 Task: Use Door Metal Squeak Effect in this video Movie B.mp4
Action: Mouse moved to (317, 128)
Screenshot: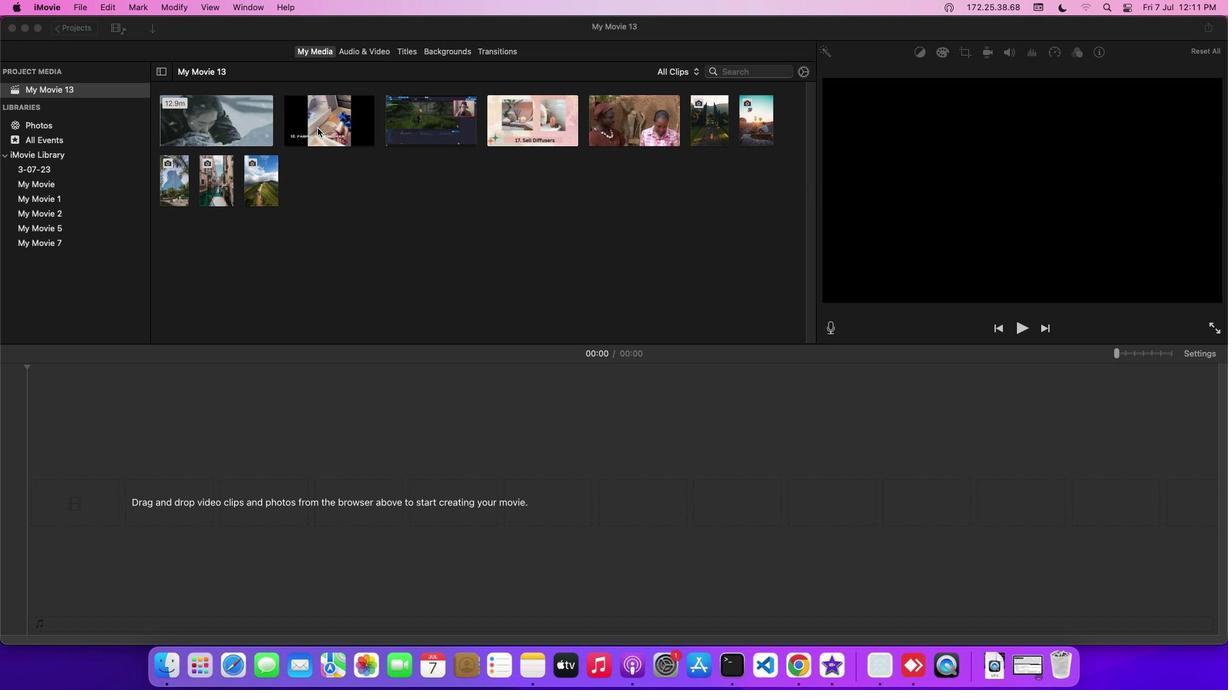 
Action: Mouse pressed left at (317, 128)
Screenshot: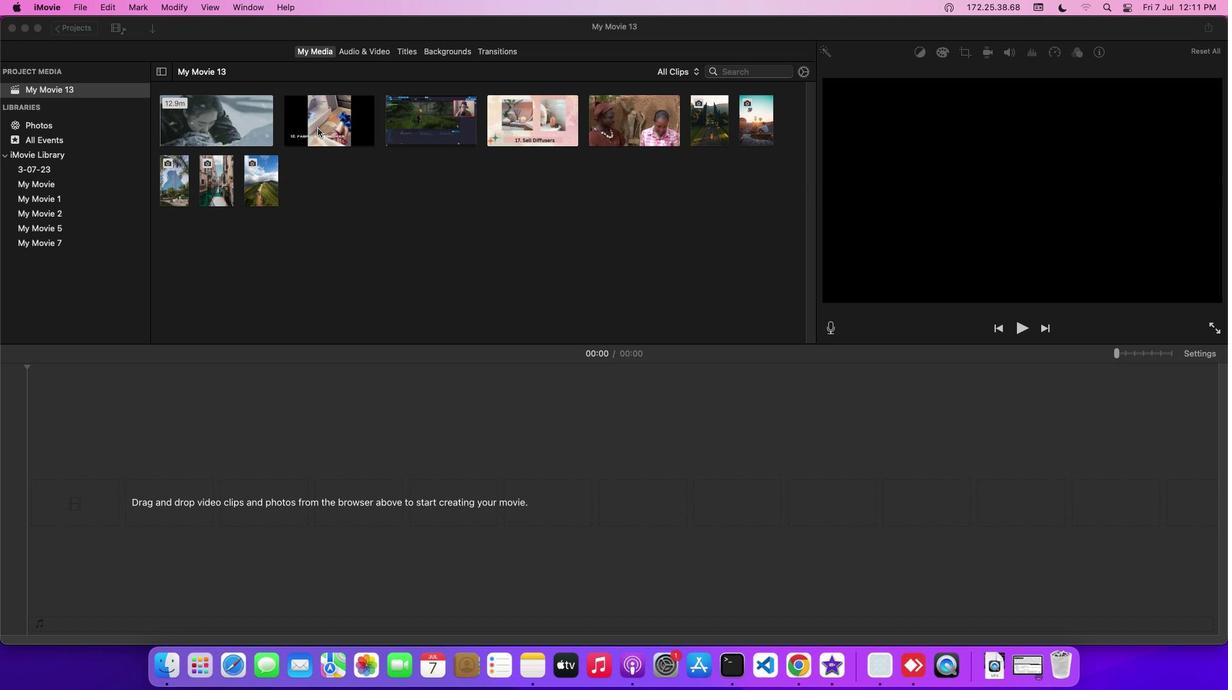 
Action: Mouse pressed left at (317, 128)
Screenshot: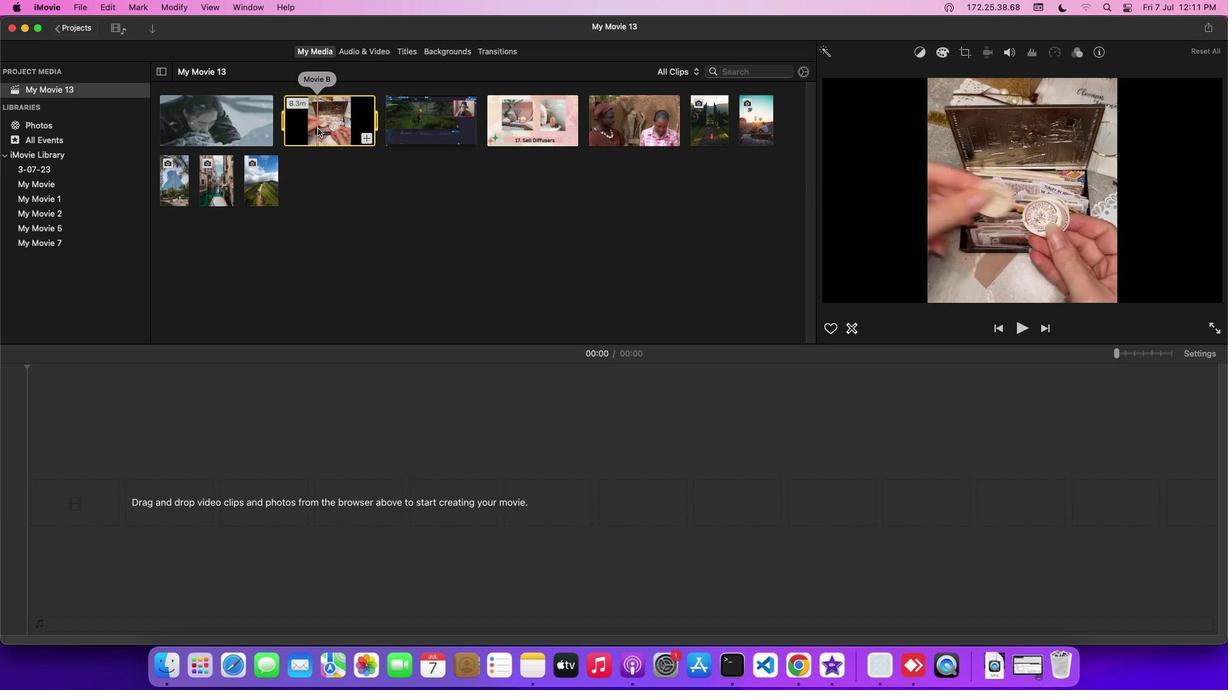 
Action: Mouse moved to (368, 51)
Screenshot: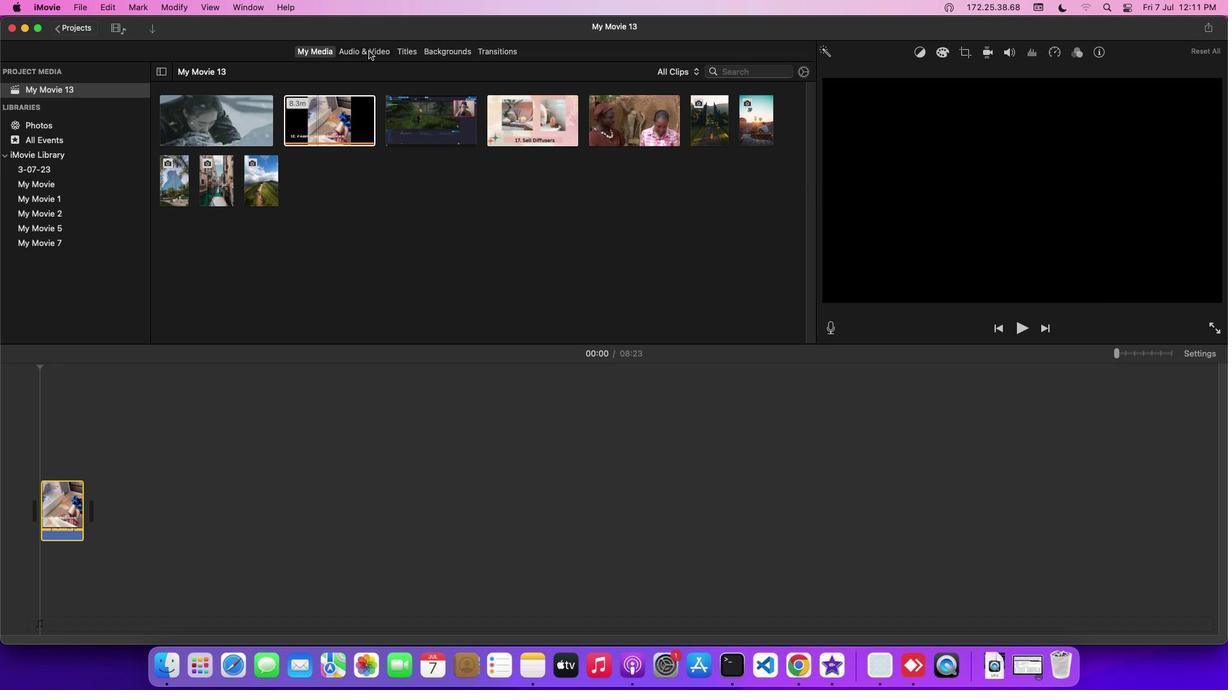 
Action: Mouse pressed left at (368, 51)
Screenshot: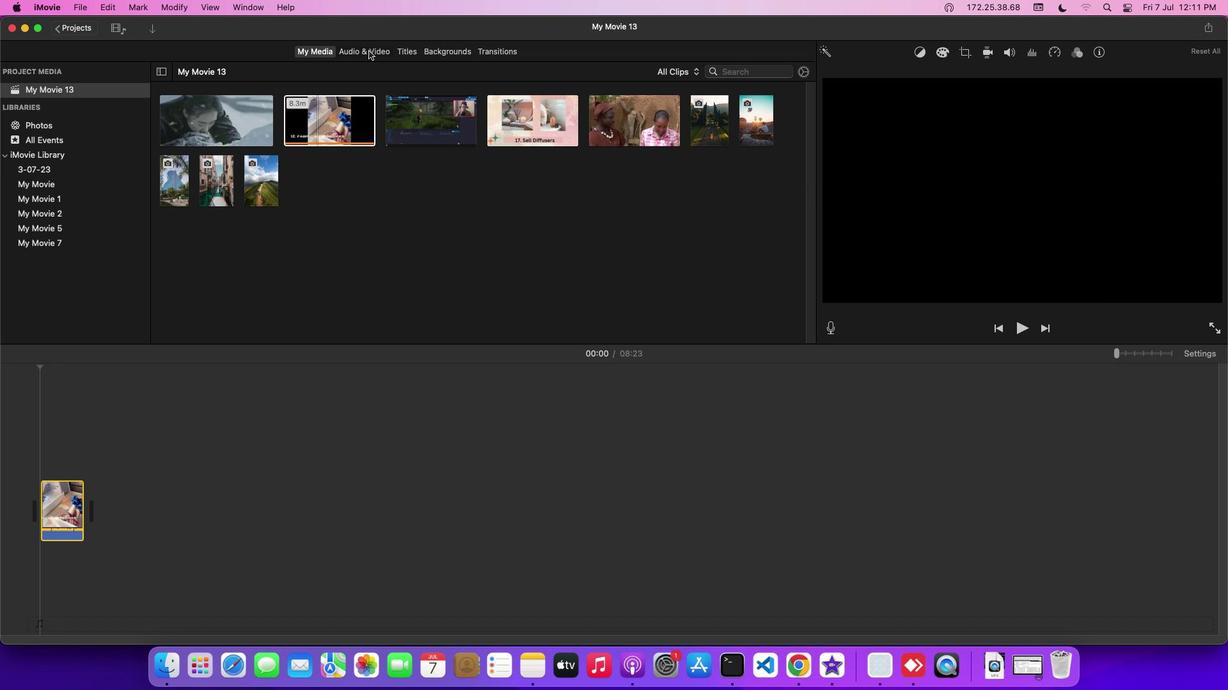 
Action: Mouse moved to (72, 125)
Screenshot: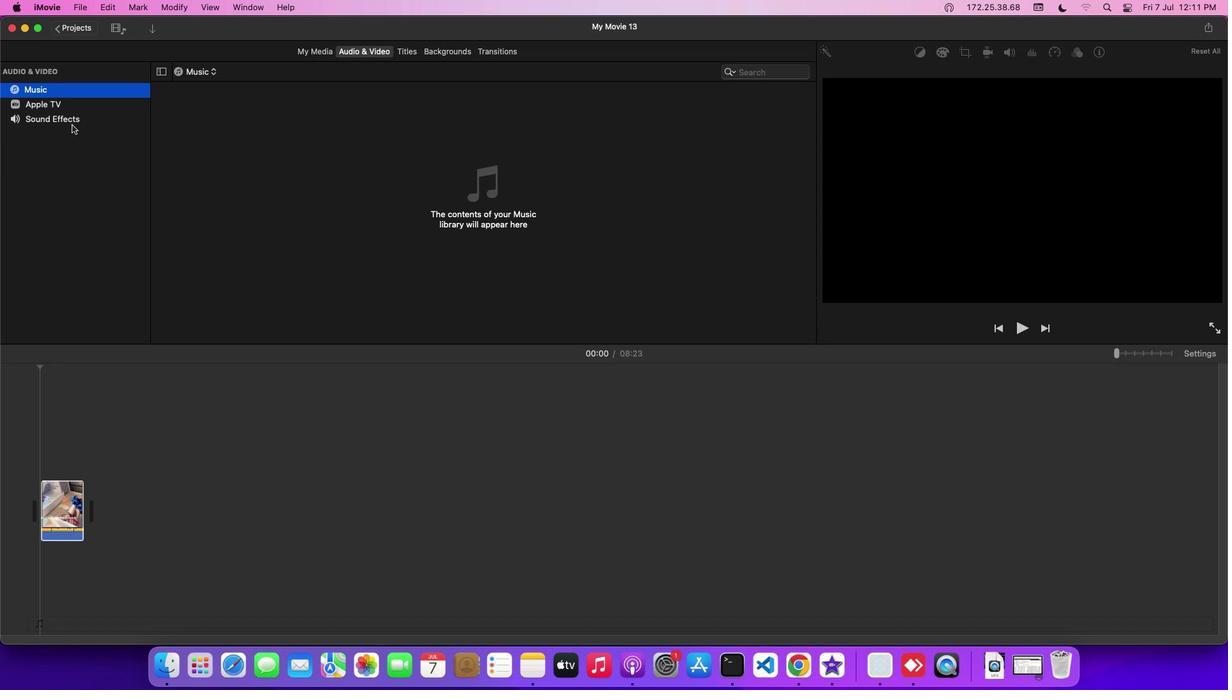 
Action: Mouse pressed left at (72, 125)
Screenshot: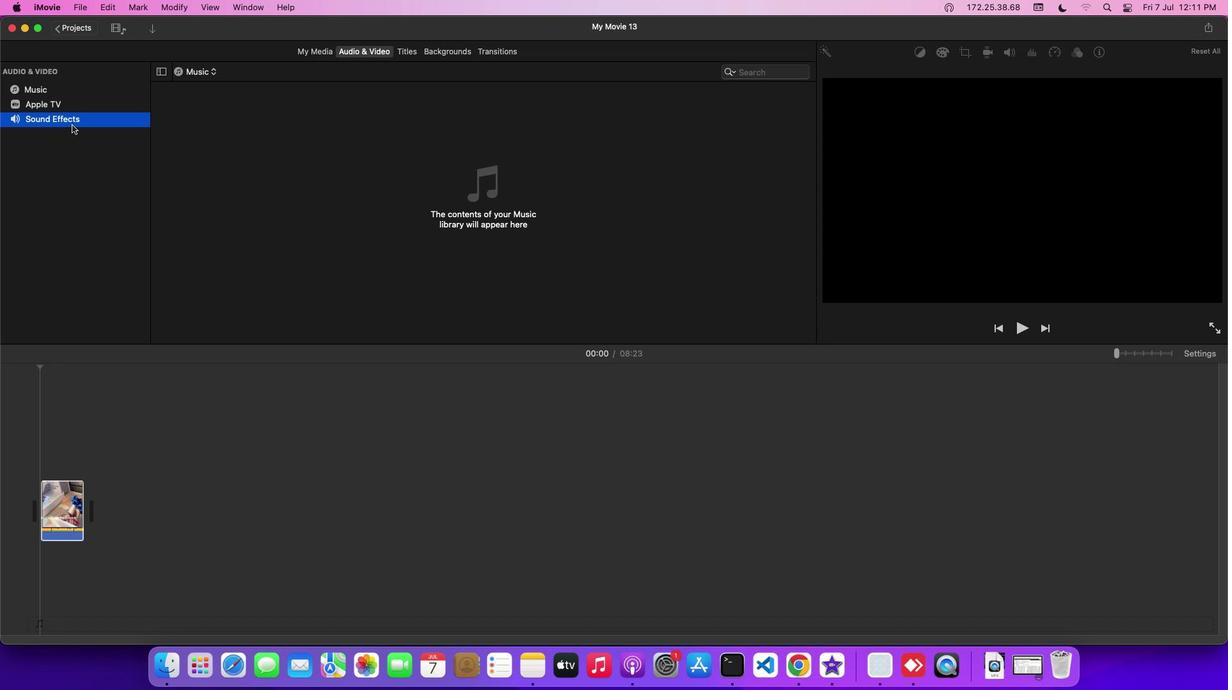 
Action: Mouse moved to (208, 251)
Screenshot: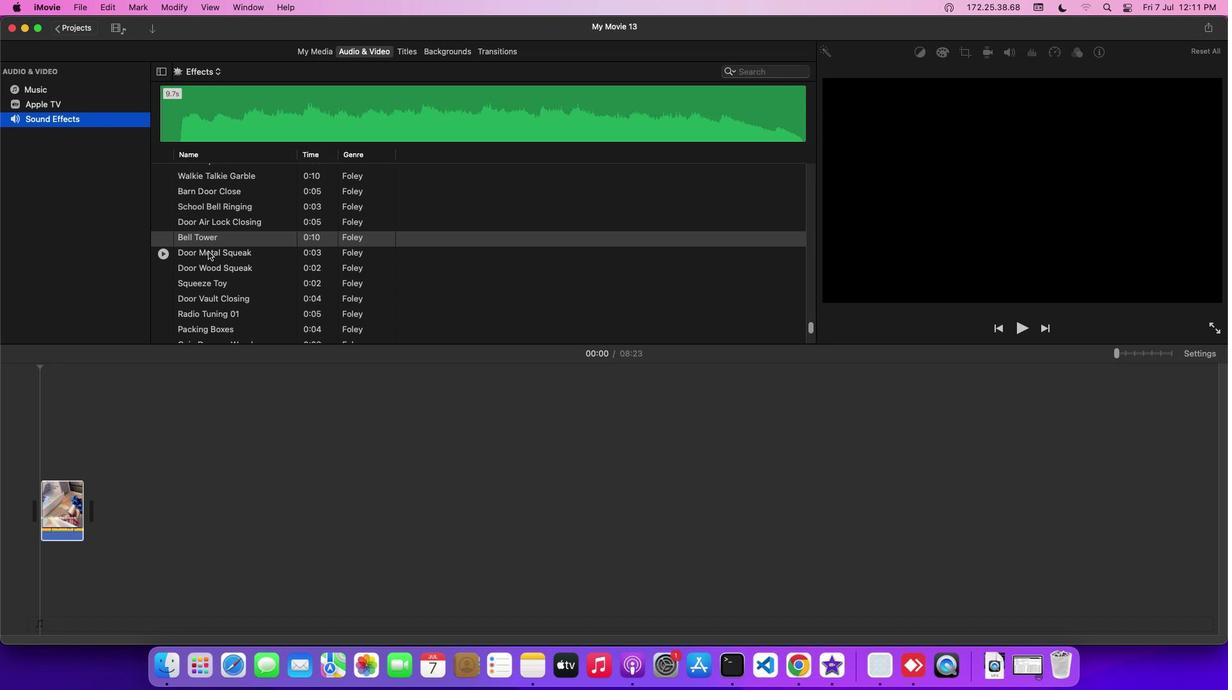 
Action: Mouse pressed left at (208, 251)
Screenshot: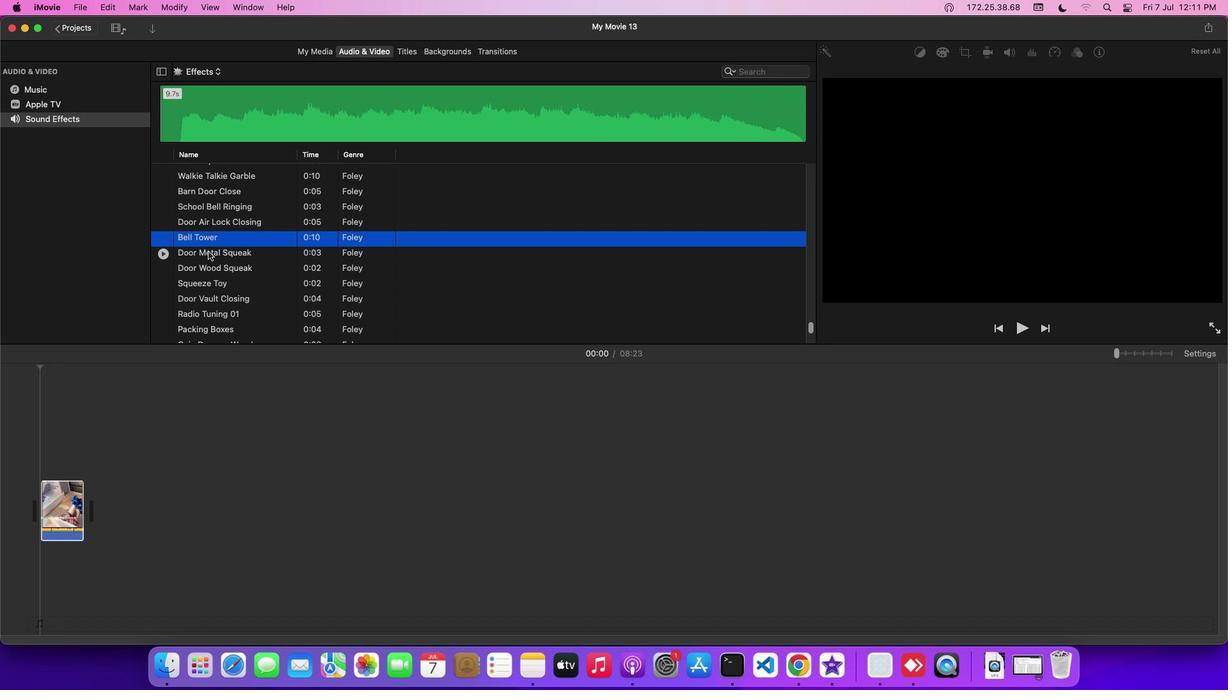 
Action: Mouse moved to (204, 252)
Screenshot: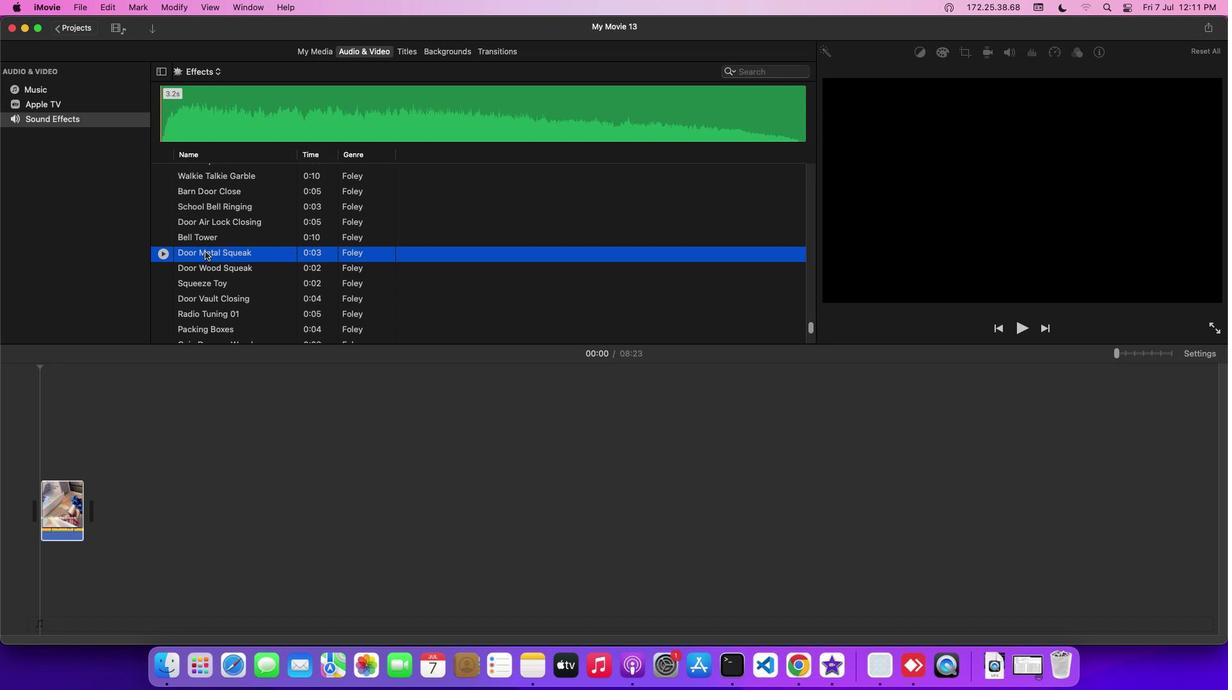 
Action: Mouse pressed left at (204, 252)
Screenshot: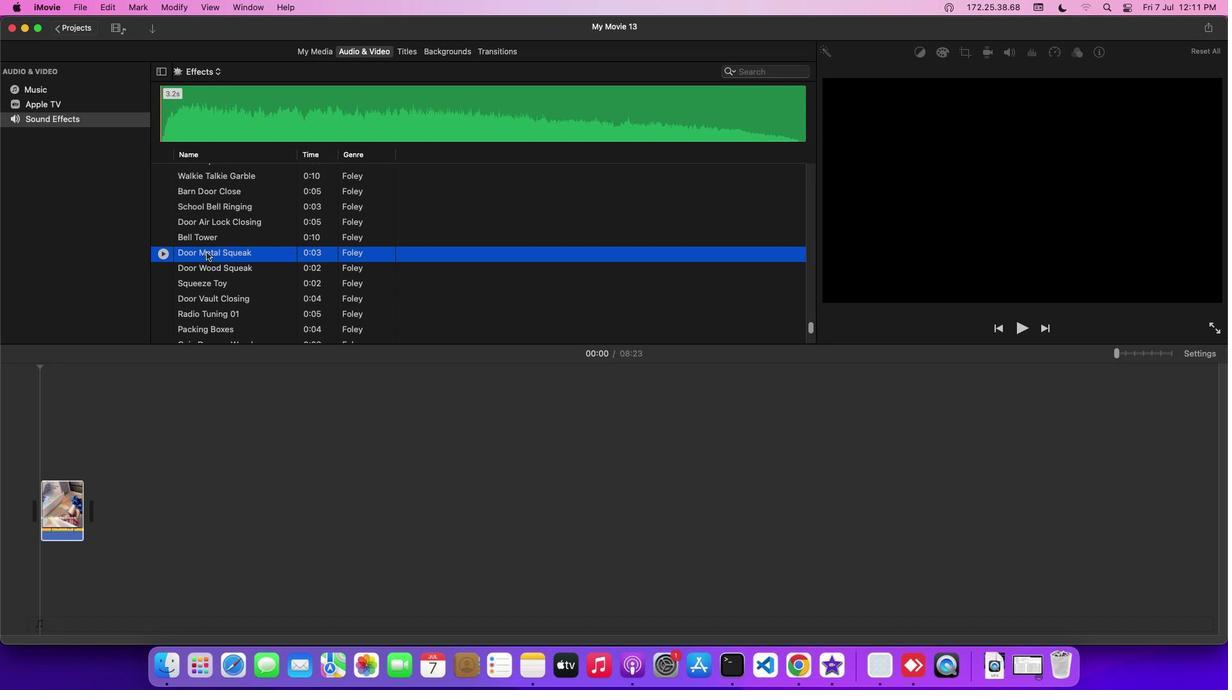
Action: Mouse moved to (134, 546)
Screenshot: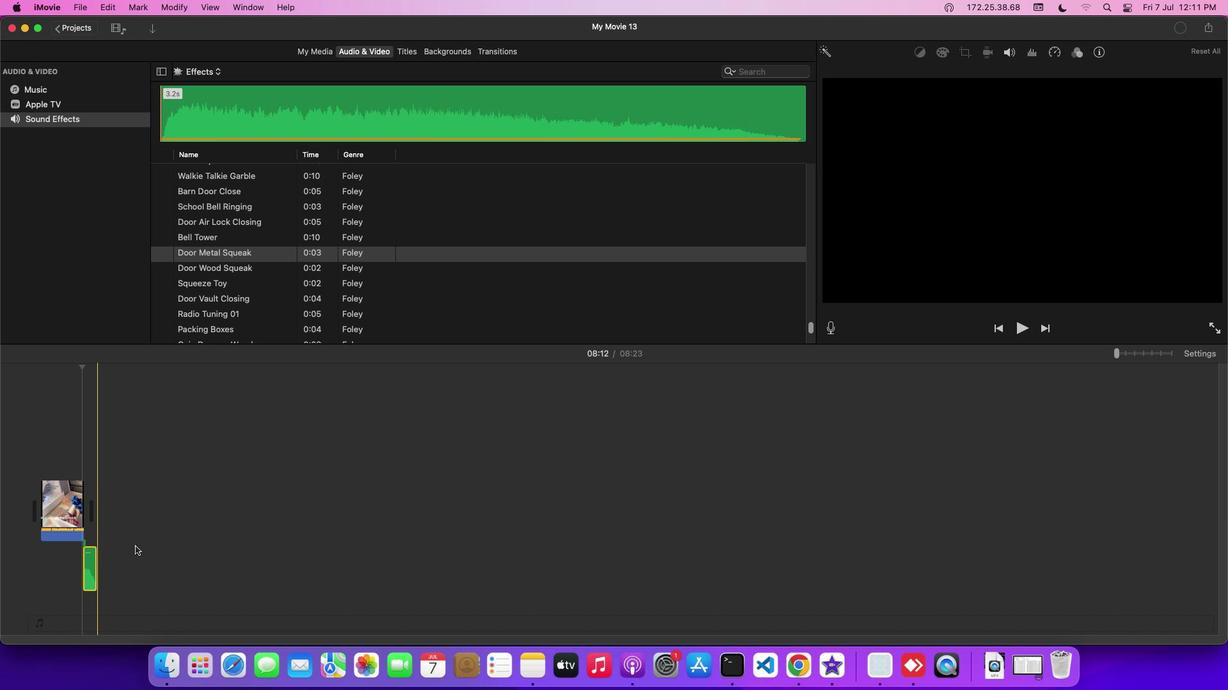 
